 Task: Use the formula "MONTH" in spreadsheet "Project portfolio".
Action: Mouse moved to (122, 87)
Screenshot: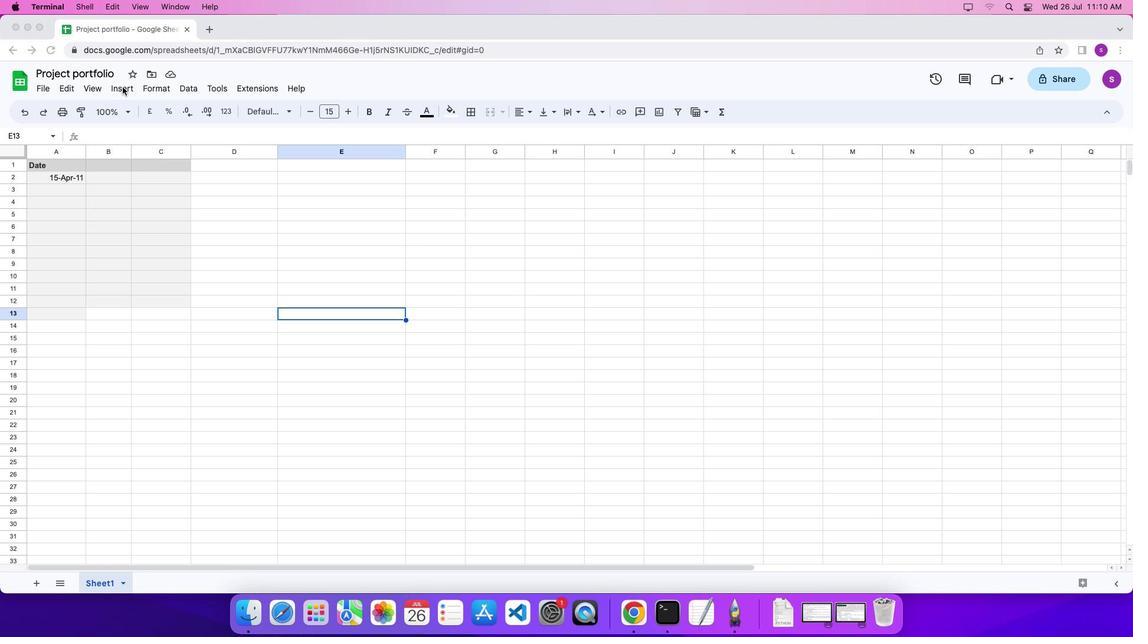 
Action: Mouse pressed left at (122, 87)
Screenshot: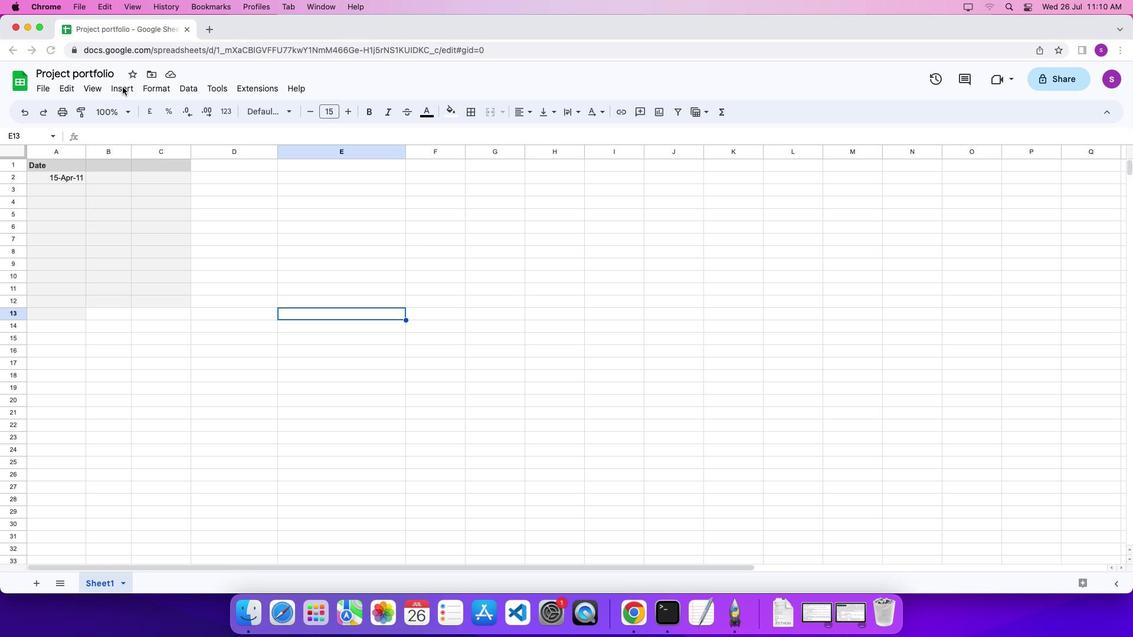 
Action: Mouse moved to (124, 87)
Screenshot: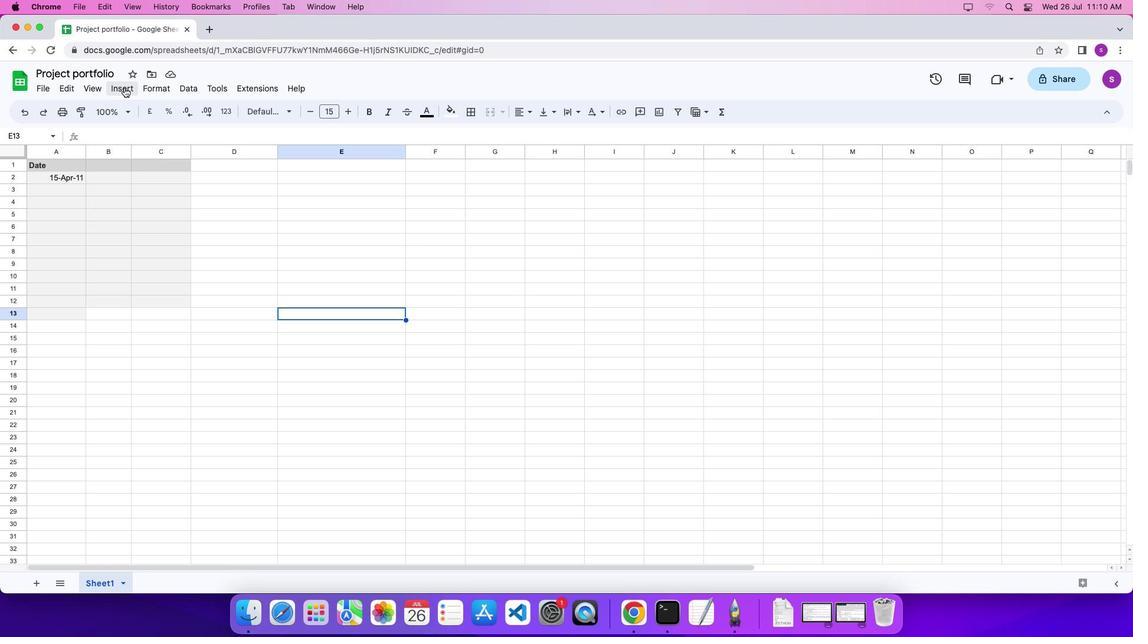 
Action: Mouse pressed left at (124, 87)
Screenshot: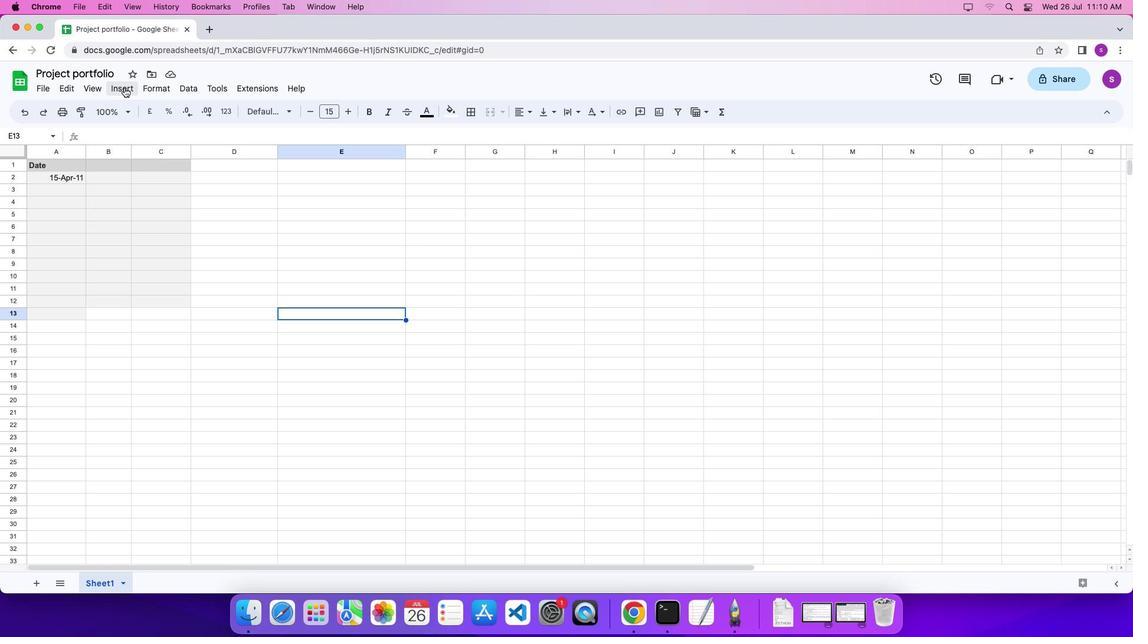 
Action: Mouse moved to (528, 508)
Screenshot: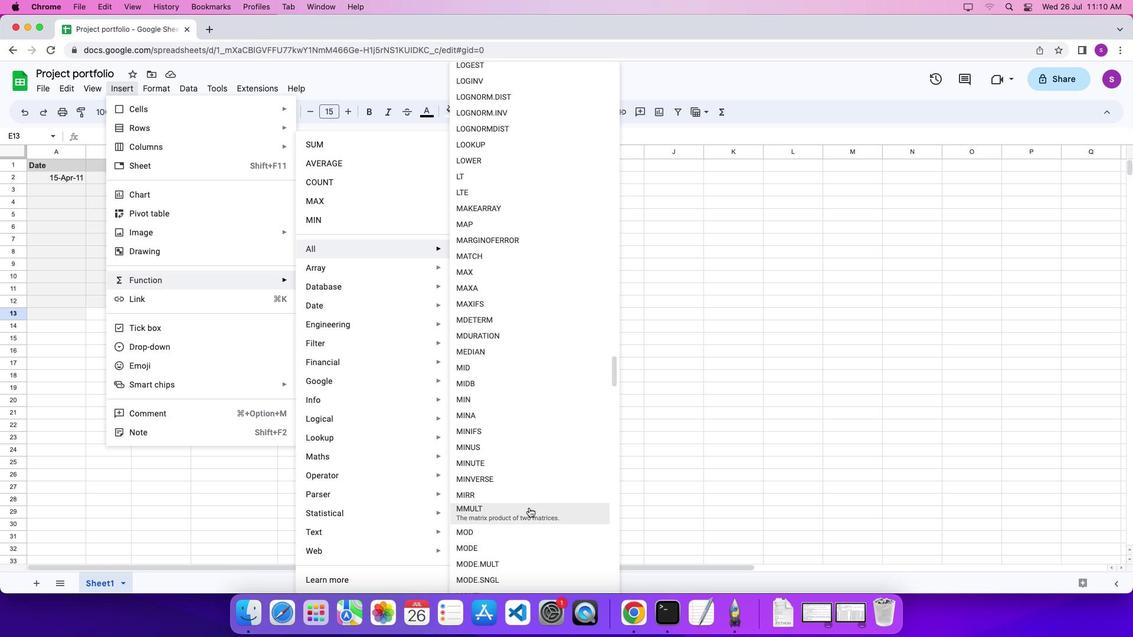 
Action: Mouse scrolled (528, 508) with delta (0, 0)
Screenshot: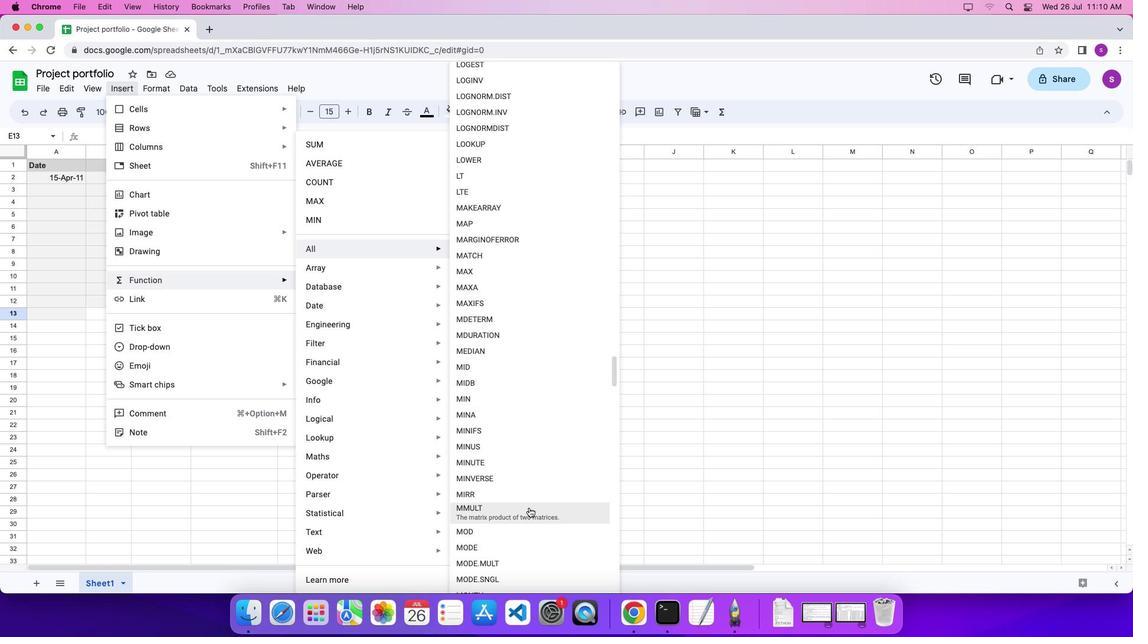 
Action: Mouse scrolled (528, 508) with delta (0, 0)
Screenshot: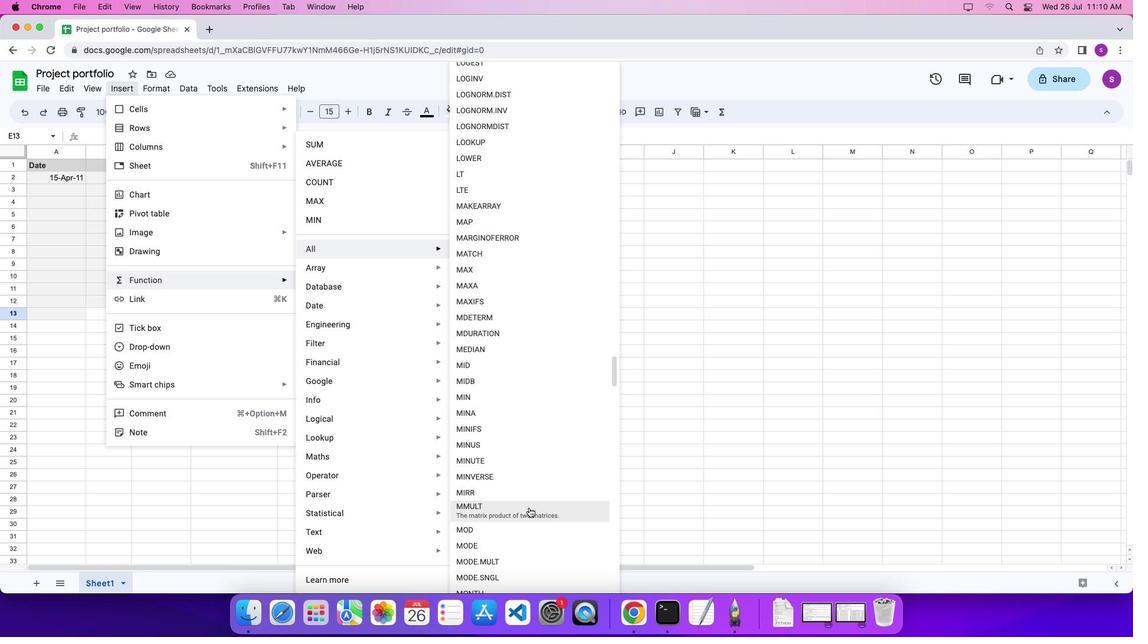 
Action: Mouse scrolled (528, 508) with delta (0, 0)
Screenshot: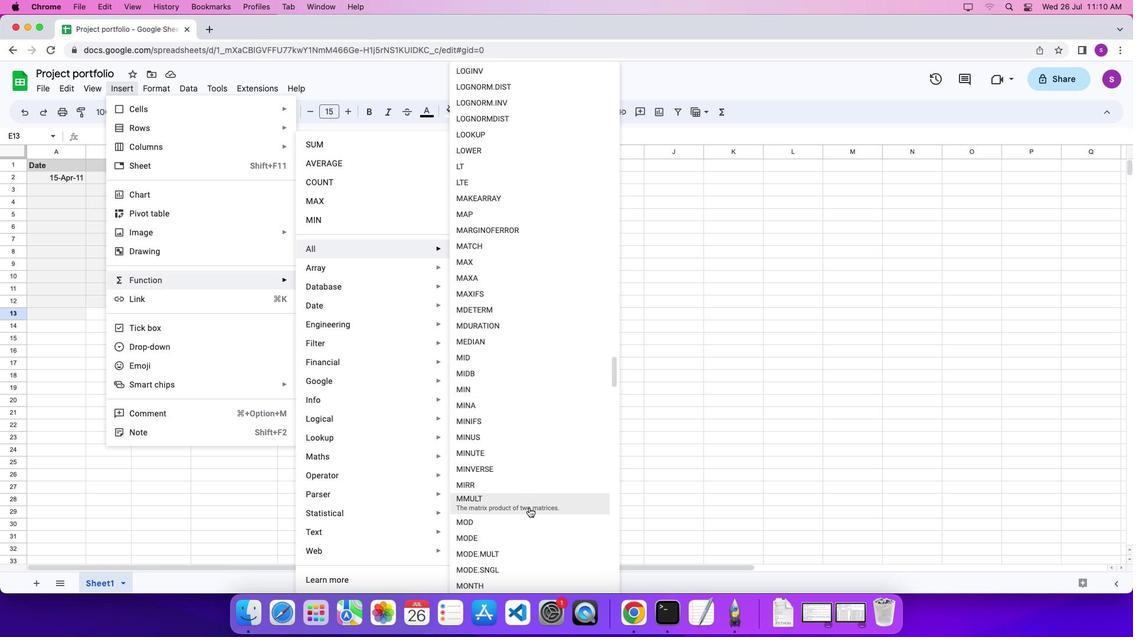 
Action: Mouse scrolled (528, 508) with delta (0, 0)
Screenshot: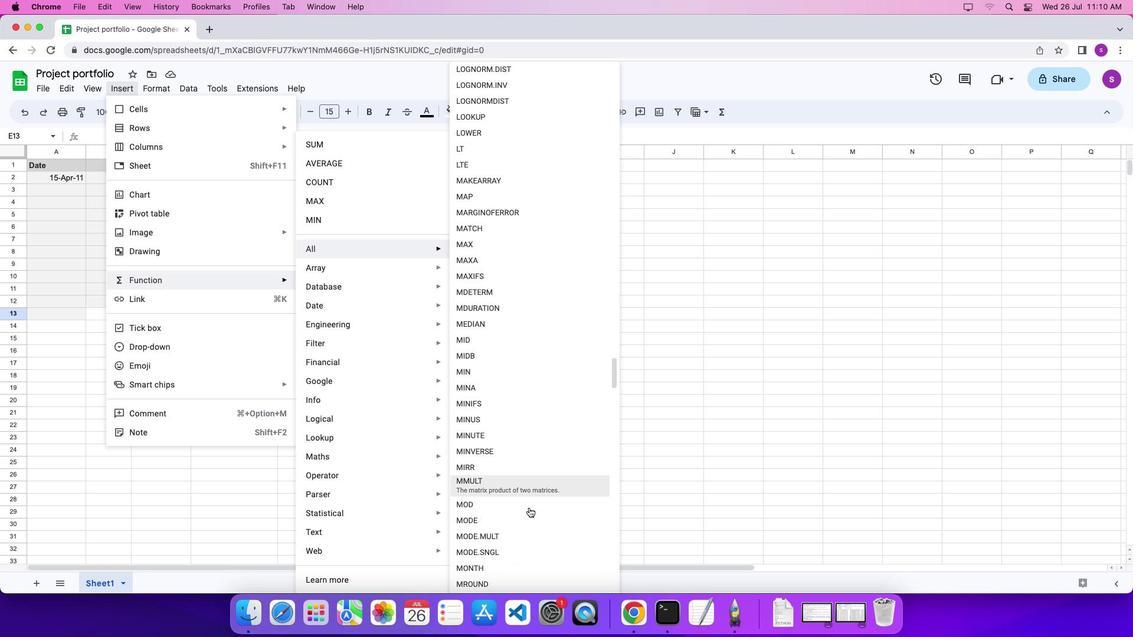 
Action: Mouse scrolled (528, 508) with delta (0, 0)
Screenshot: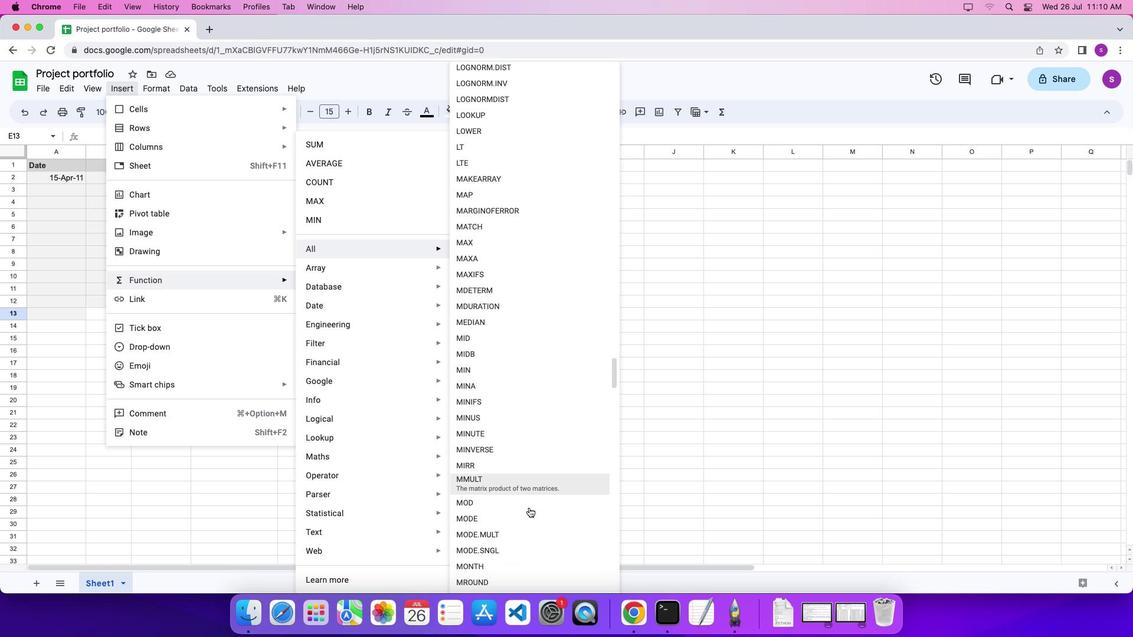 
Action: Mouse moved to (529, 535)
Screenshot: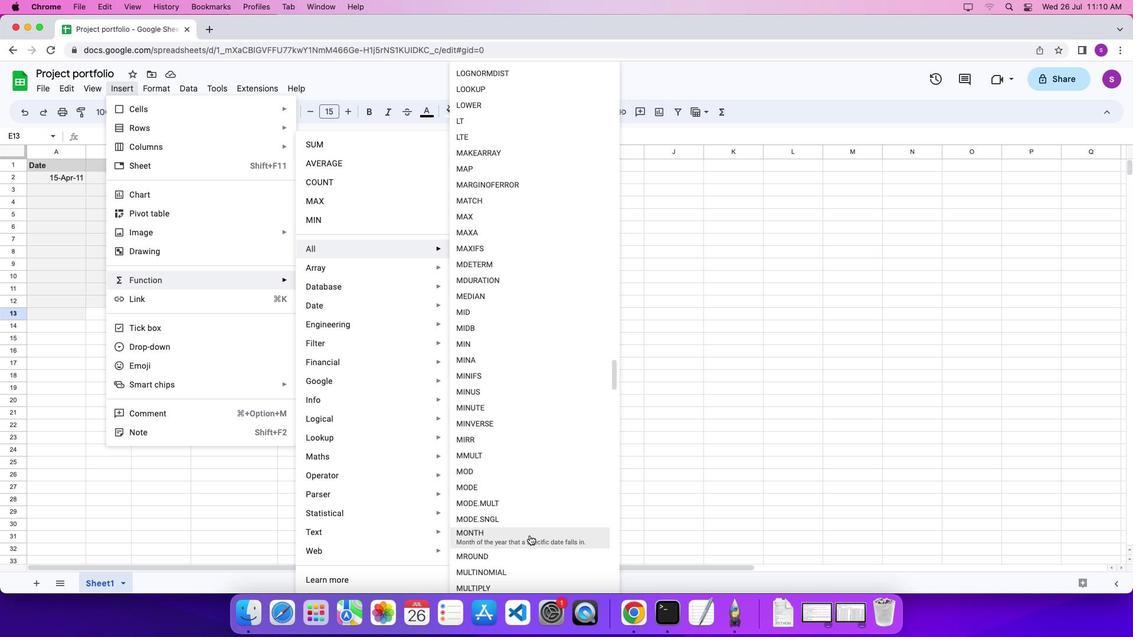 
Action: Mouse pressed left at (529, 535)
Screenshot: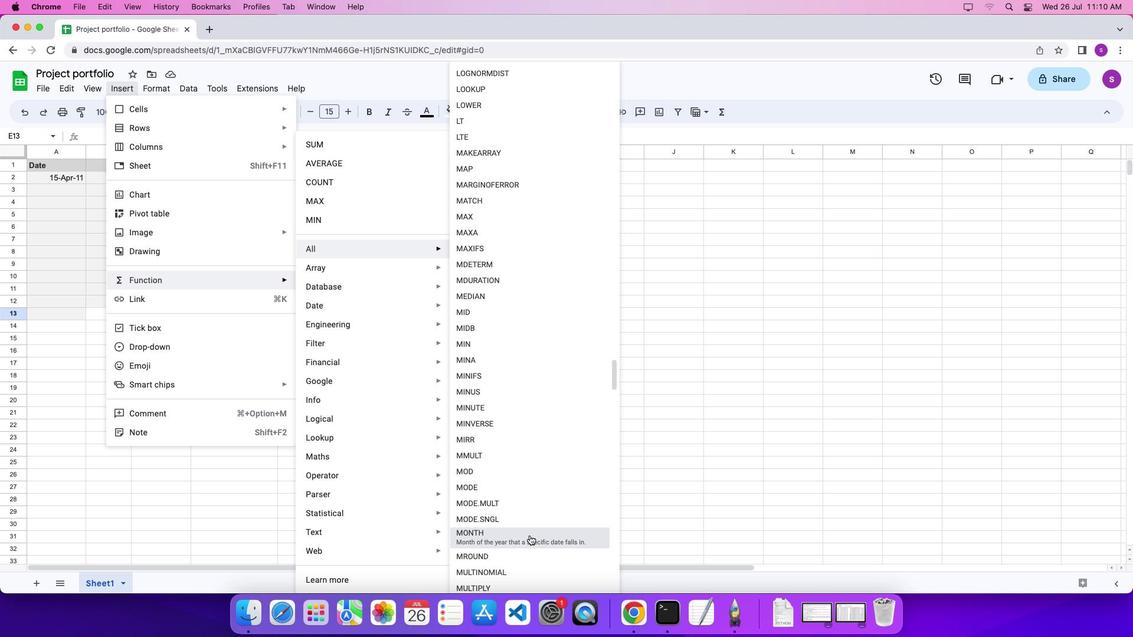 
Action: Mouse moved to (61, 177)
Screenshot: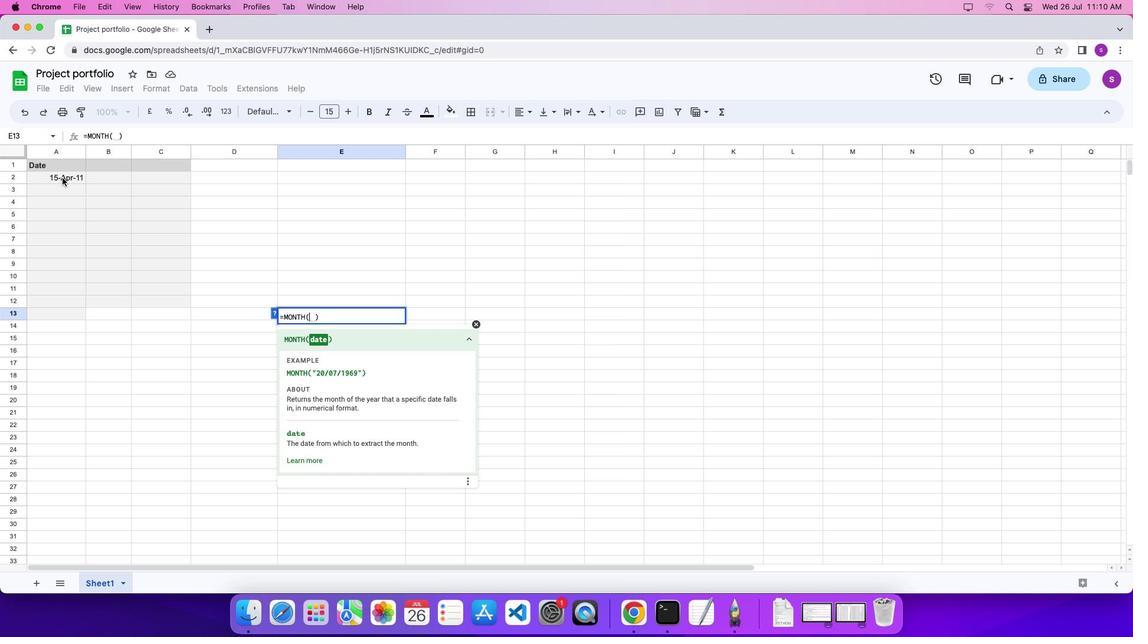 
Action: Mouse pressed left at (61, 177)
Screenshot: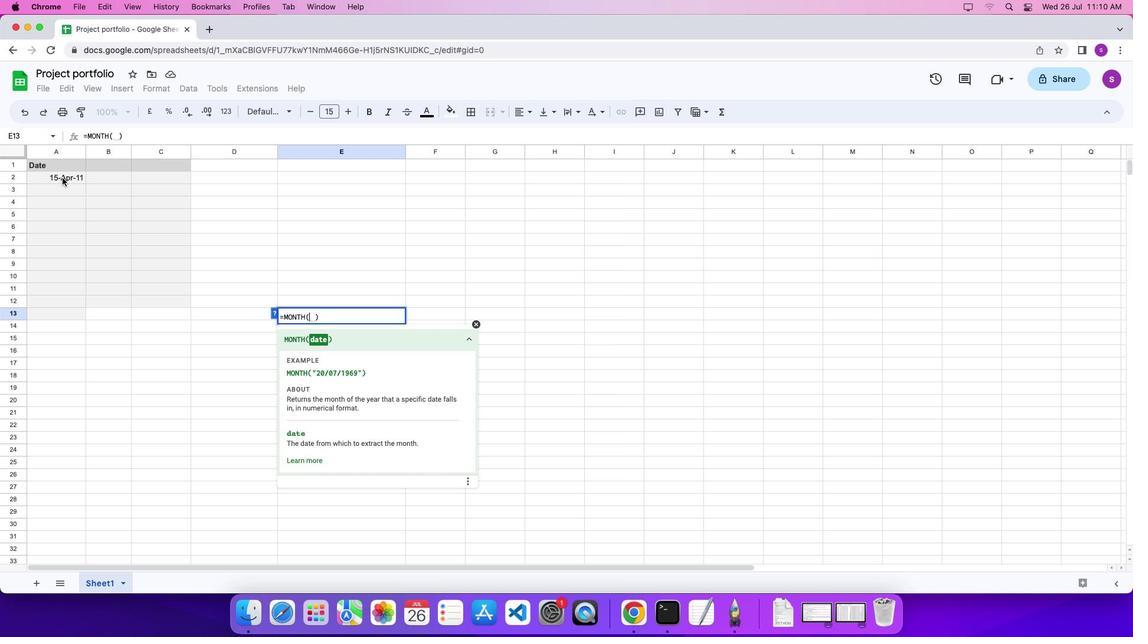 
Action: Key pressed '\x03'
Screenshot: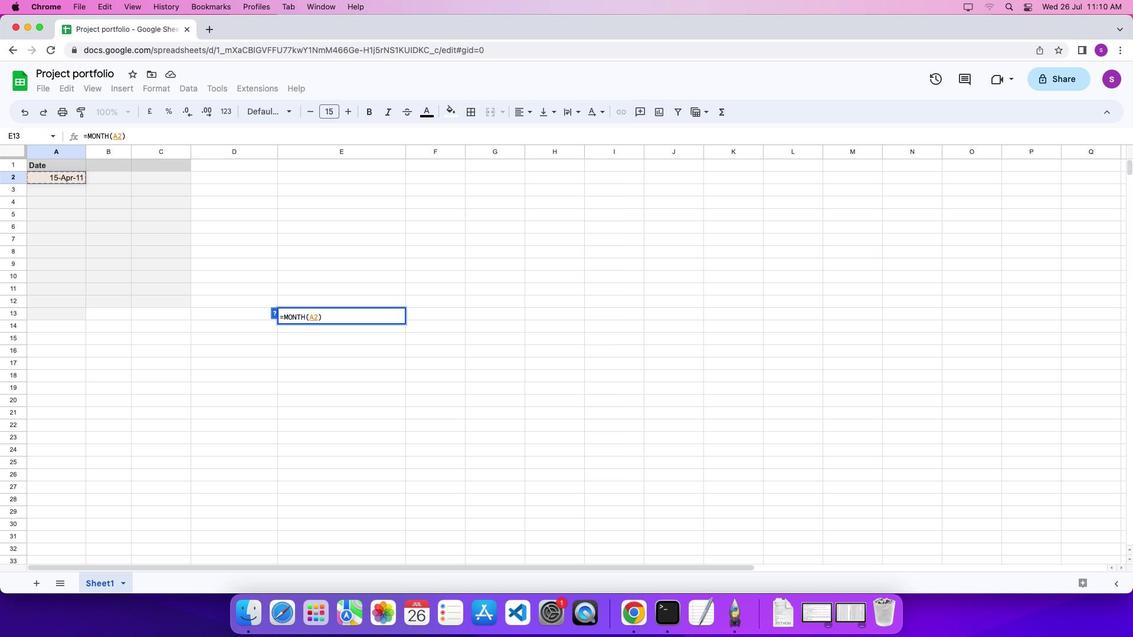 
